 Task: Add Sprouts Tomato Basil Pasta Sauce to the cart.
Action: Mouse pressed left at (17, 89)
Screenshot: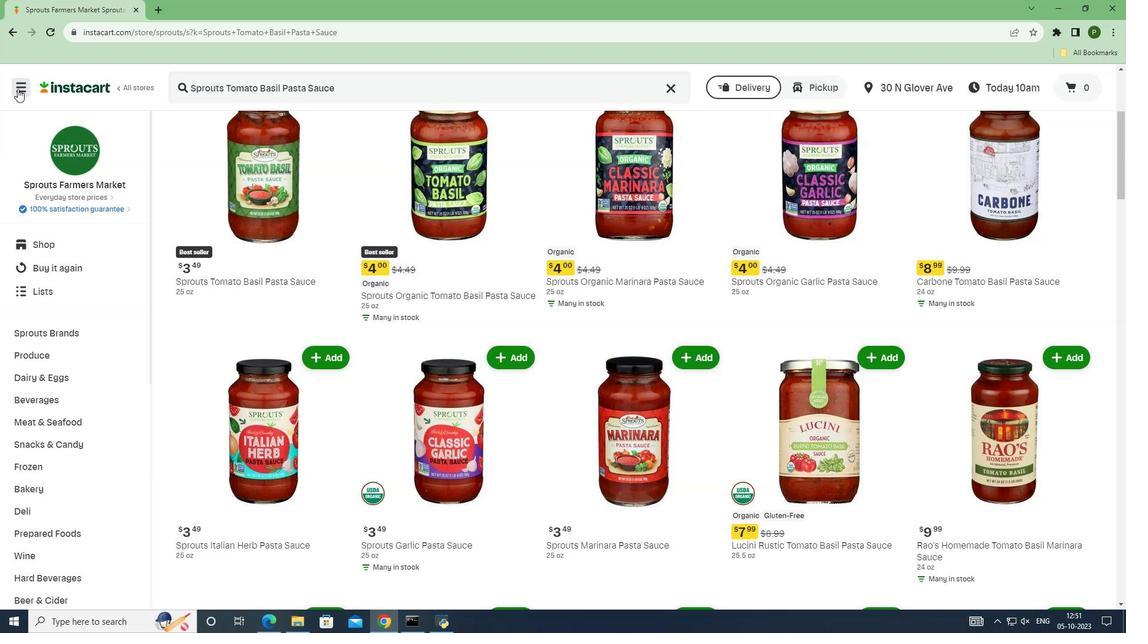 
Action: Mouse moved to (18, 312)
Screenshot: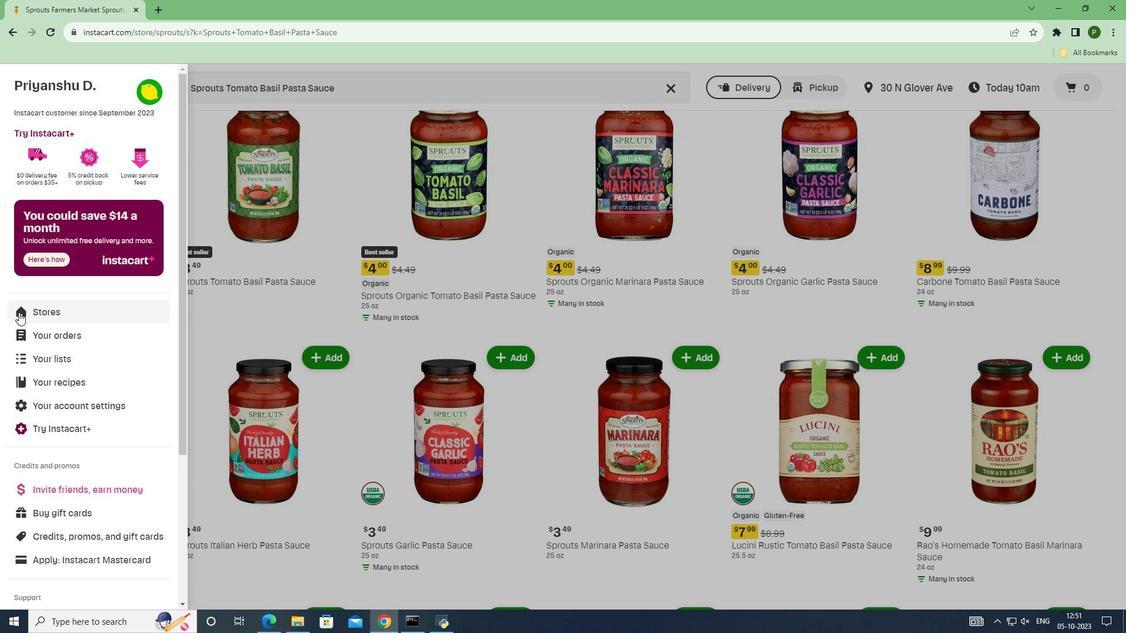
Action: Mouse pressed left at (18, 312)
Screenshot: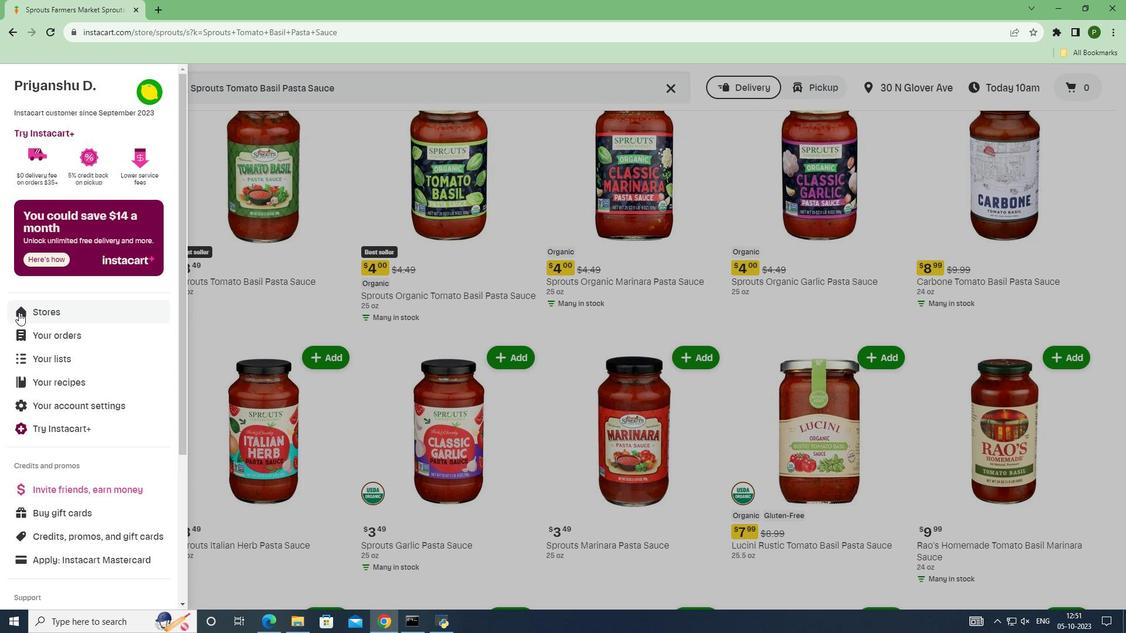 
Action: Mouse moved to (257, 135)
Screenshot: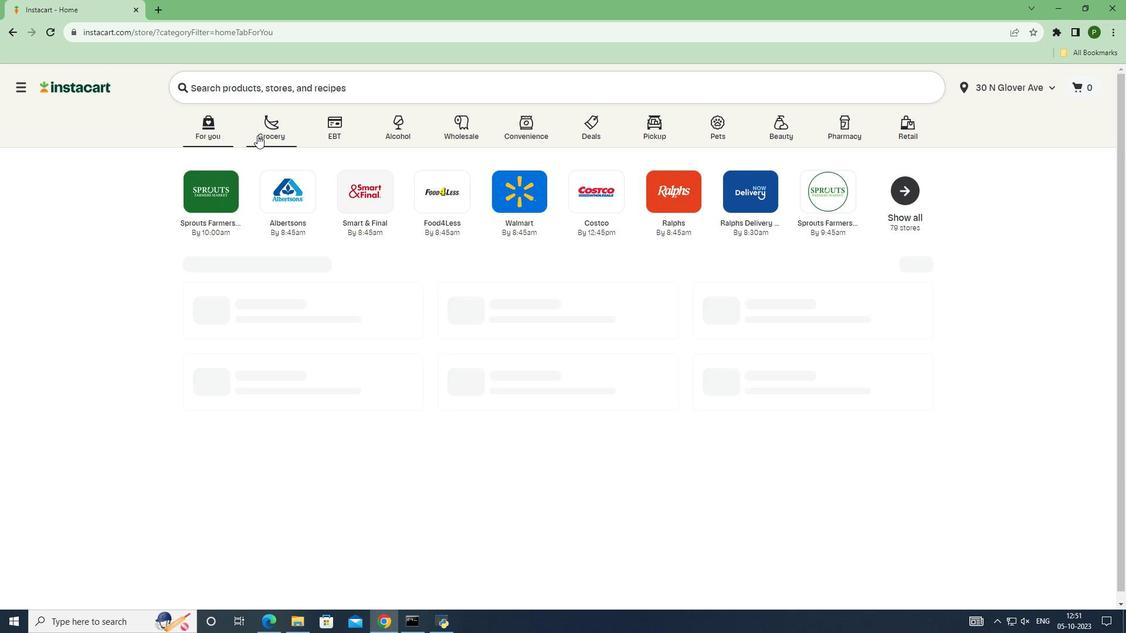 
Action: Mouse pressed left at (257, 135)
Screenshot: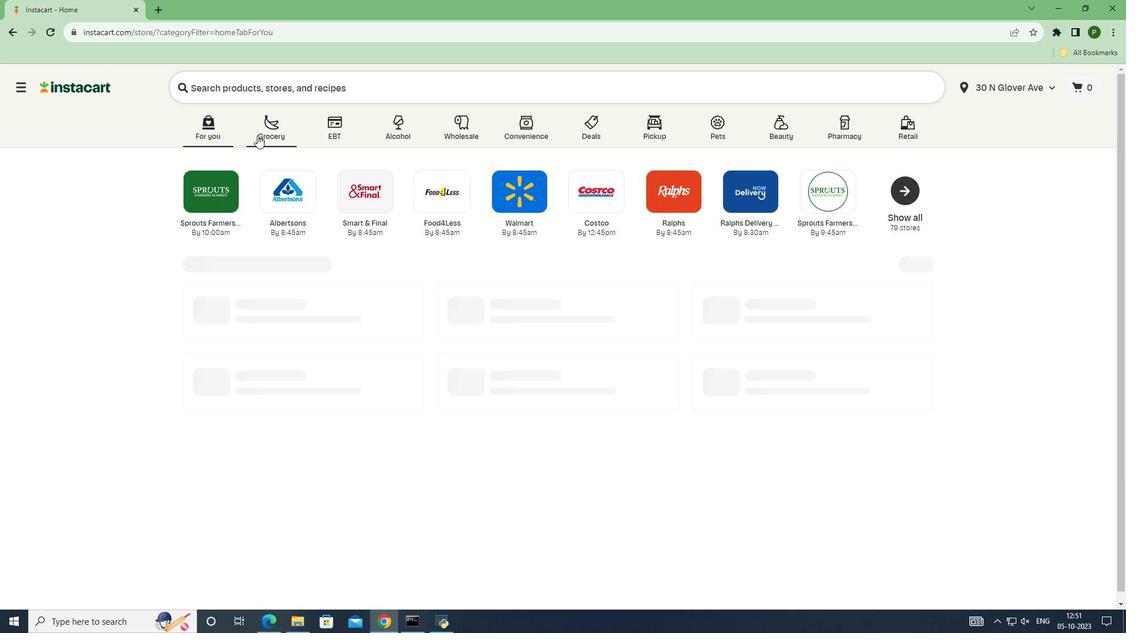 
Action: Mouse moved to (722, 261)
Screenshot: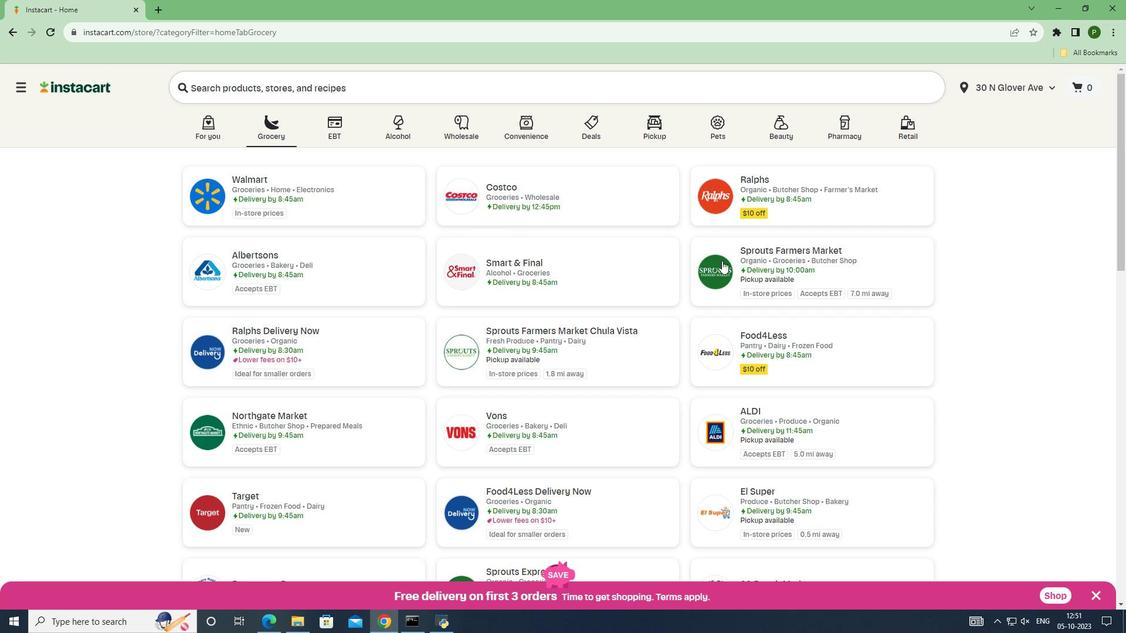 
Action: Mouse pressed left at (722, 261)
Screenshot: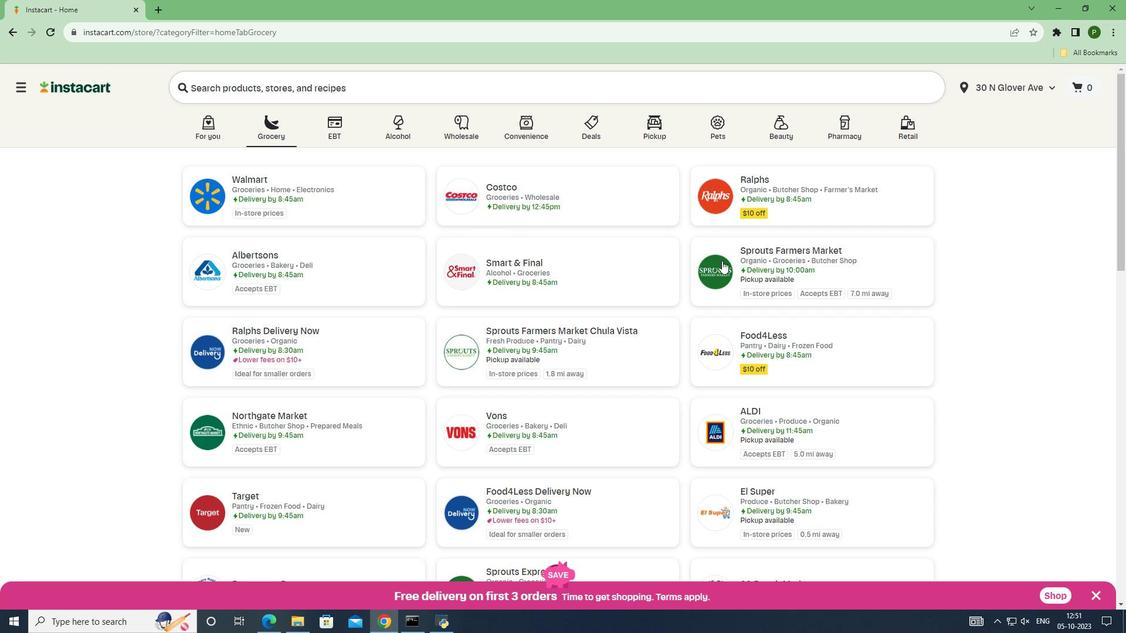 
Action: Mouse moved to (96, 335)
Screenshot: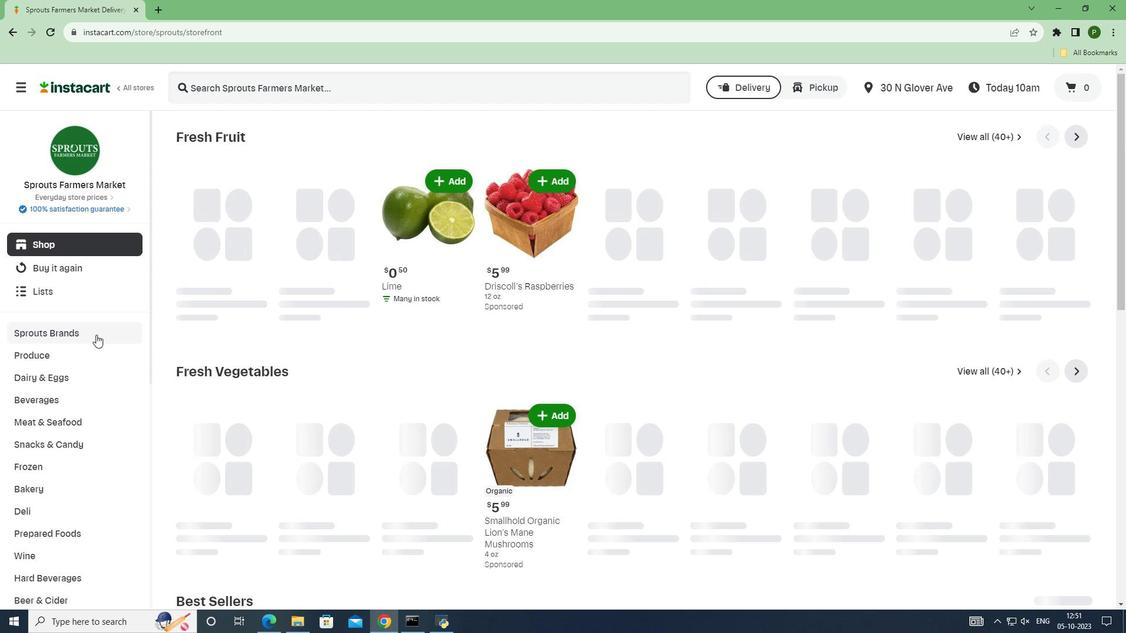 
Action: Mouse pressed left at (96, 335)
Screenshot: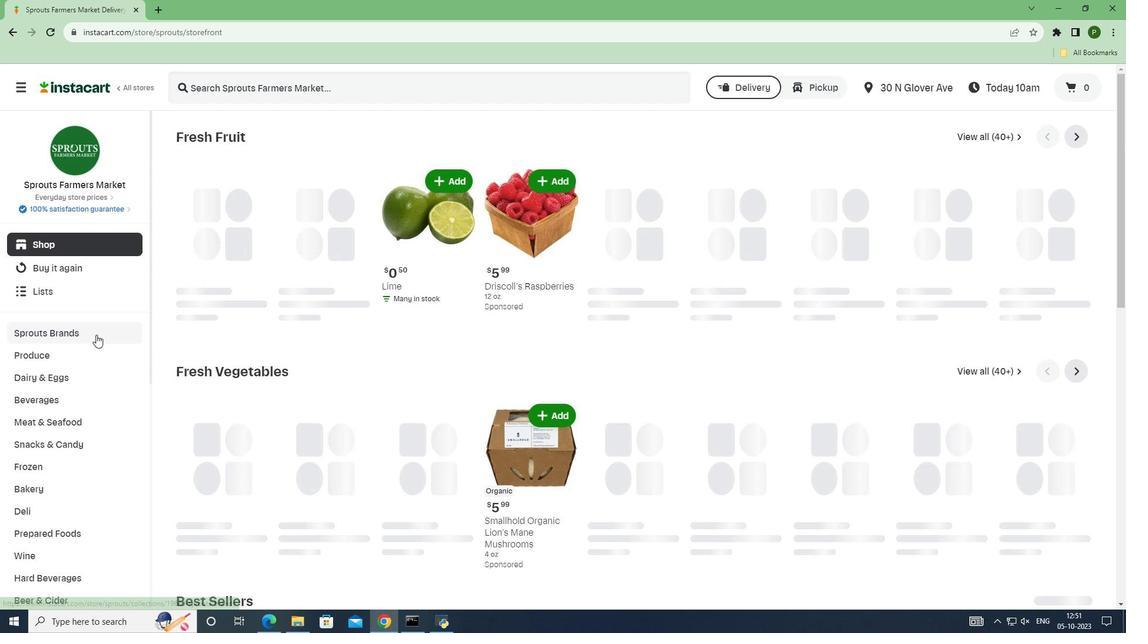 
Action: Mouse moved to (64, 422)
Screenshot: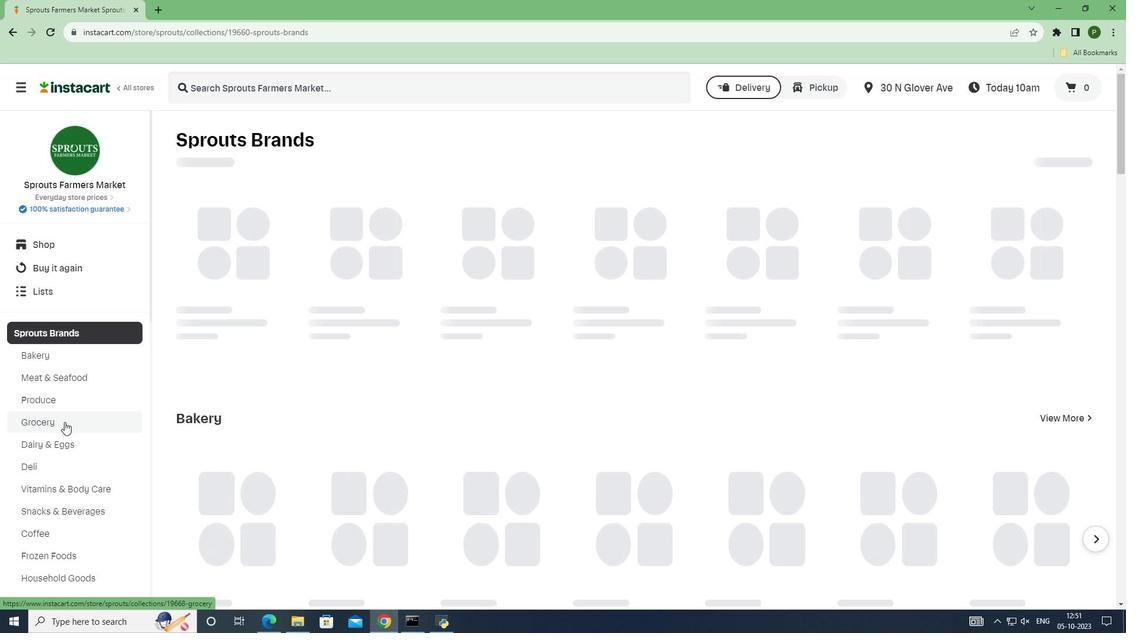 
Action: Mouse pressed left at (64, 422)
Screenshot: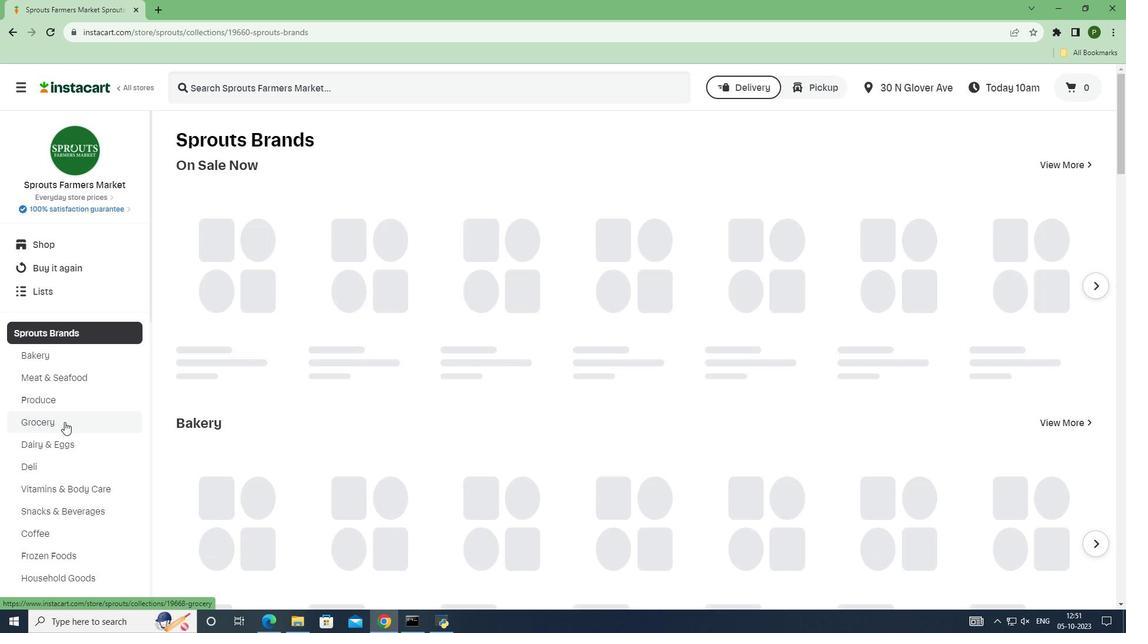 
Action: Mouse moved to (265, 291)
Screenshot: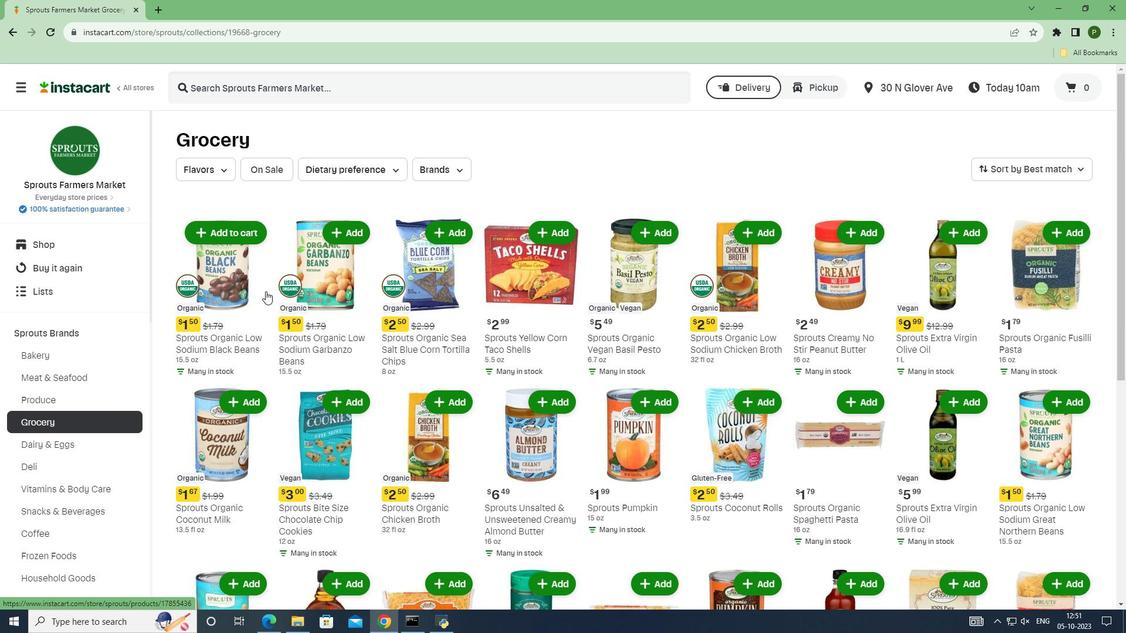 
Action: Mouse scrolled (265, 291) with delta (0, 0)
Screenshot: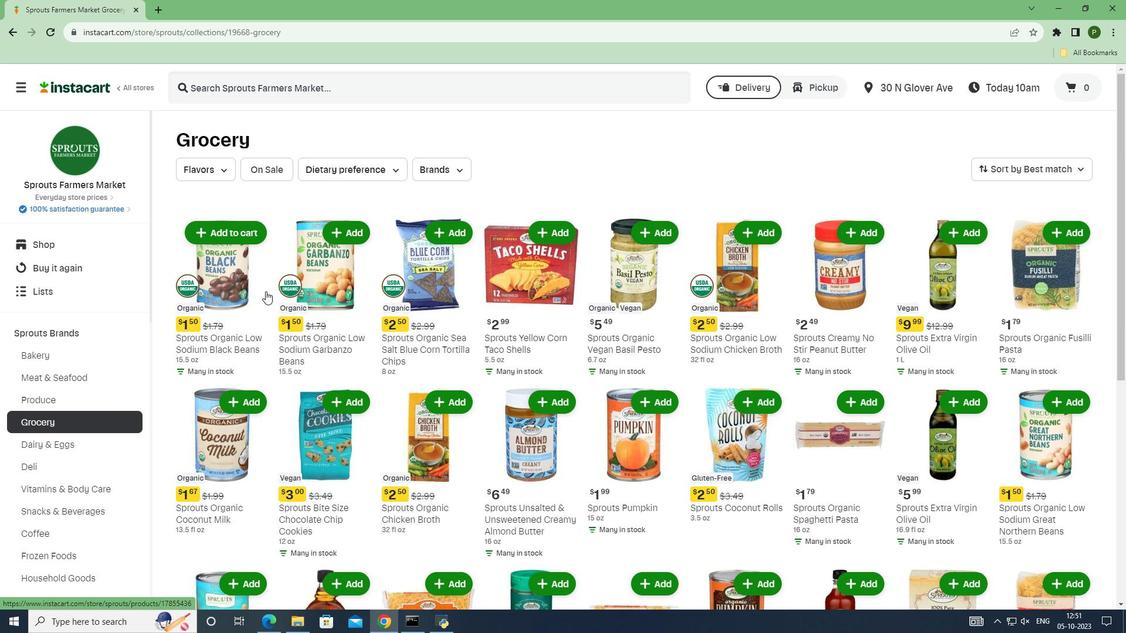 
Action: Mouse scrolled (265, 291) with delta (0, 0)
Screenshot: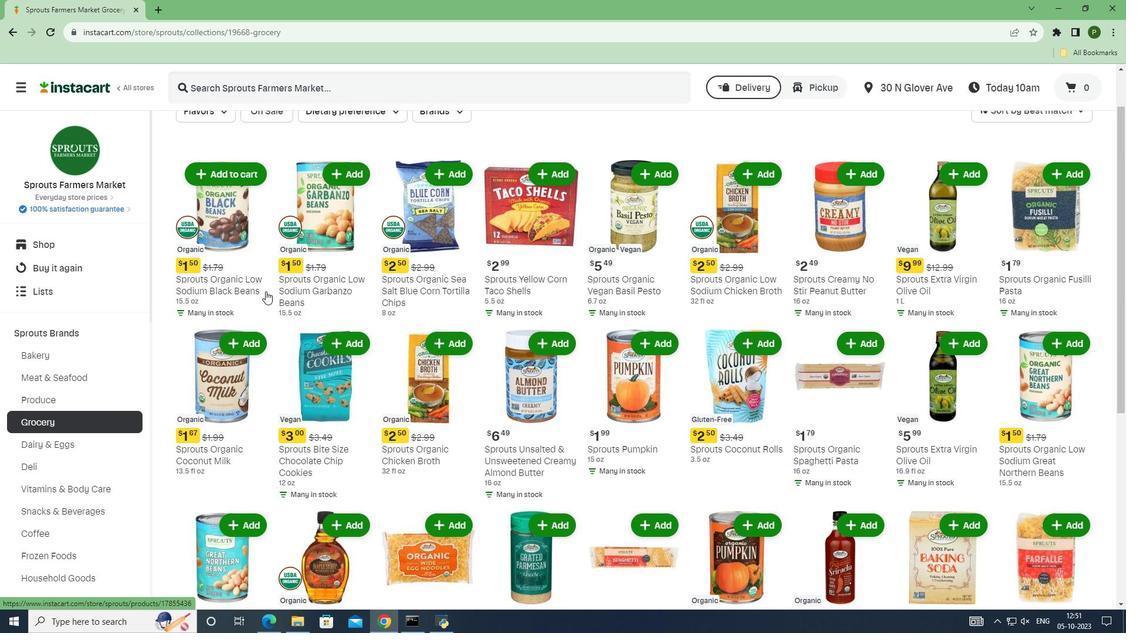 
Action: Mouse scrolled (265, 291) with delta (0, 0)
Screenshot: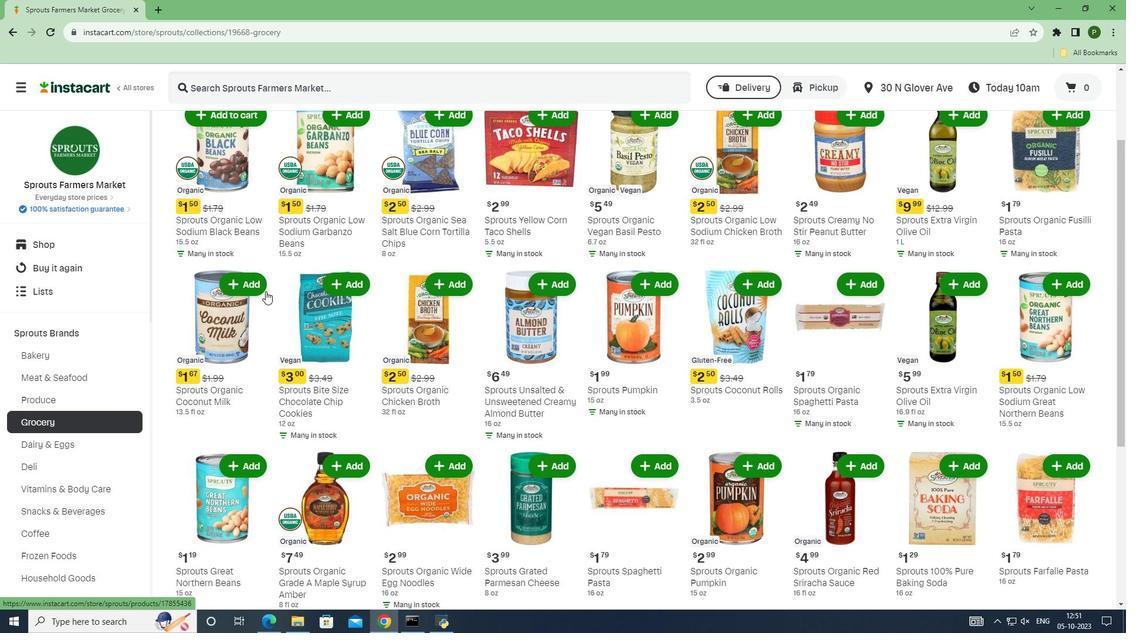 
Action: Mouse scrolled (265, 291) with delta (0, 0)
Screenshot: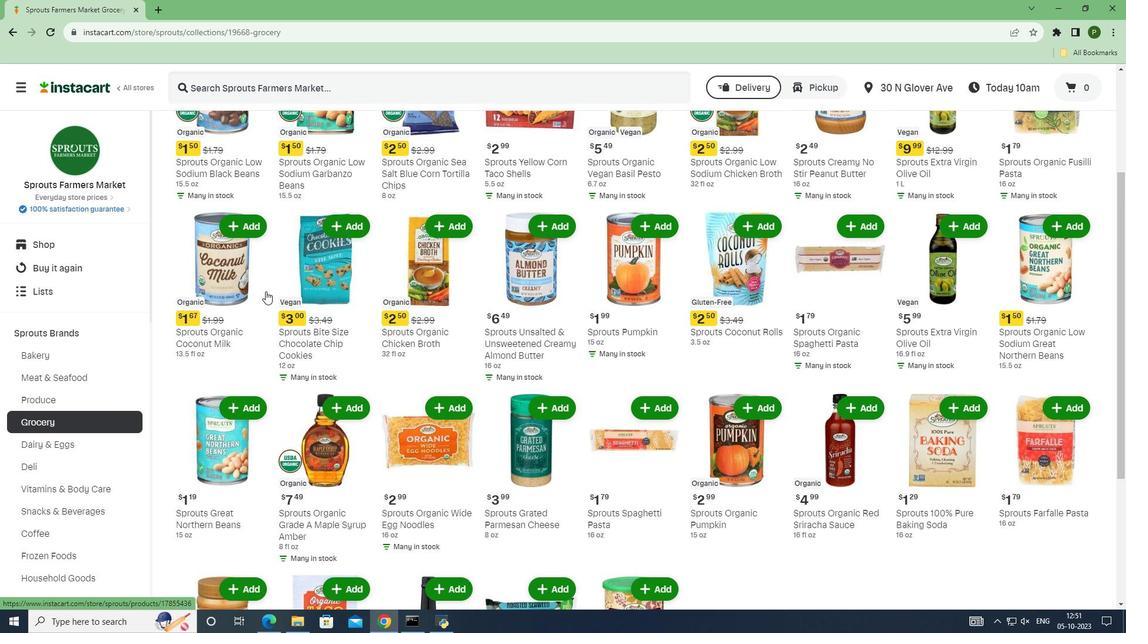 
Action: Mouse scrolled (265, 291) with delta (0, 0)
Screenshot: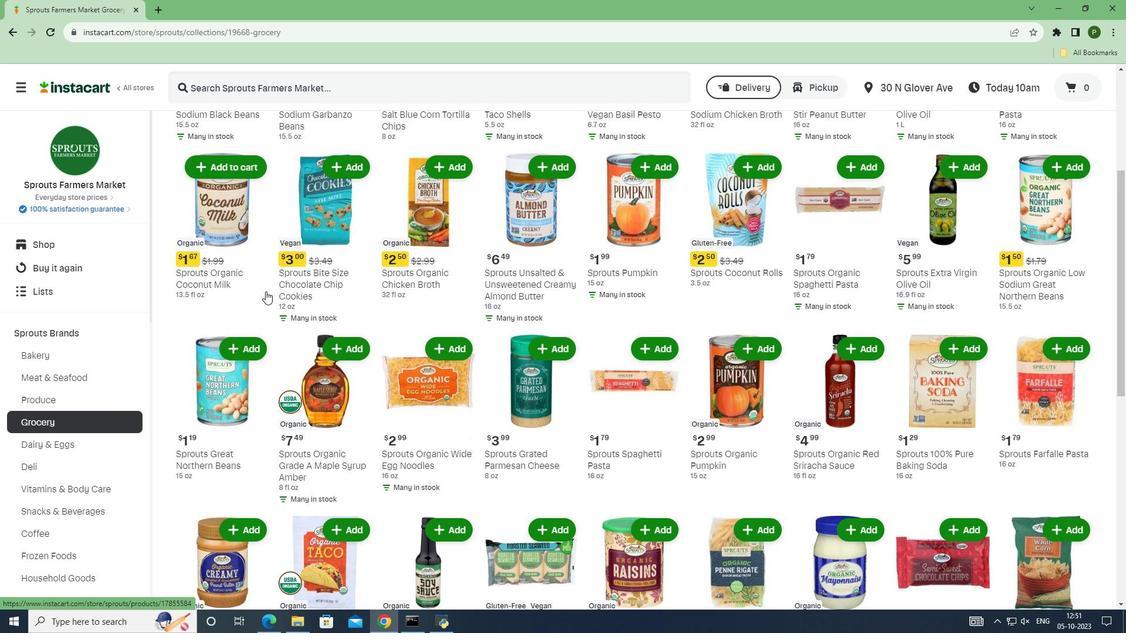 
Action: Mouse moved to (265, 291)
Screenshot: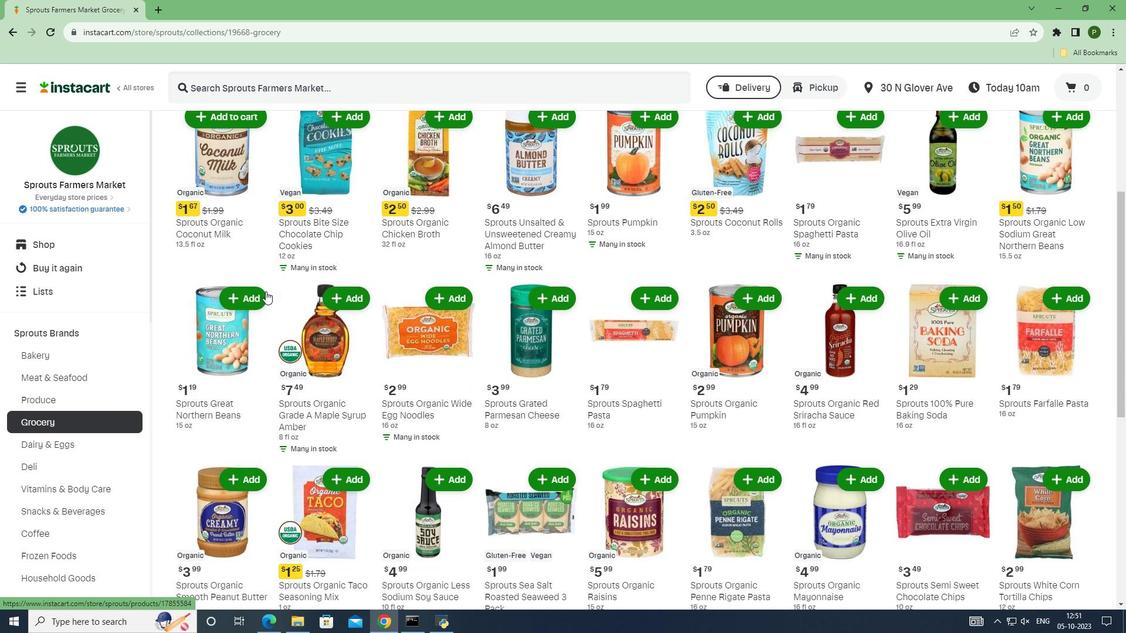 
Action: Mouse scrolled (265, 291) with delta (0, 0)
Screenshot: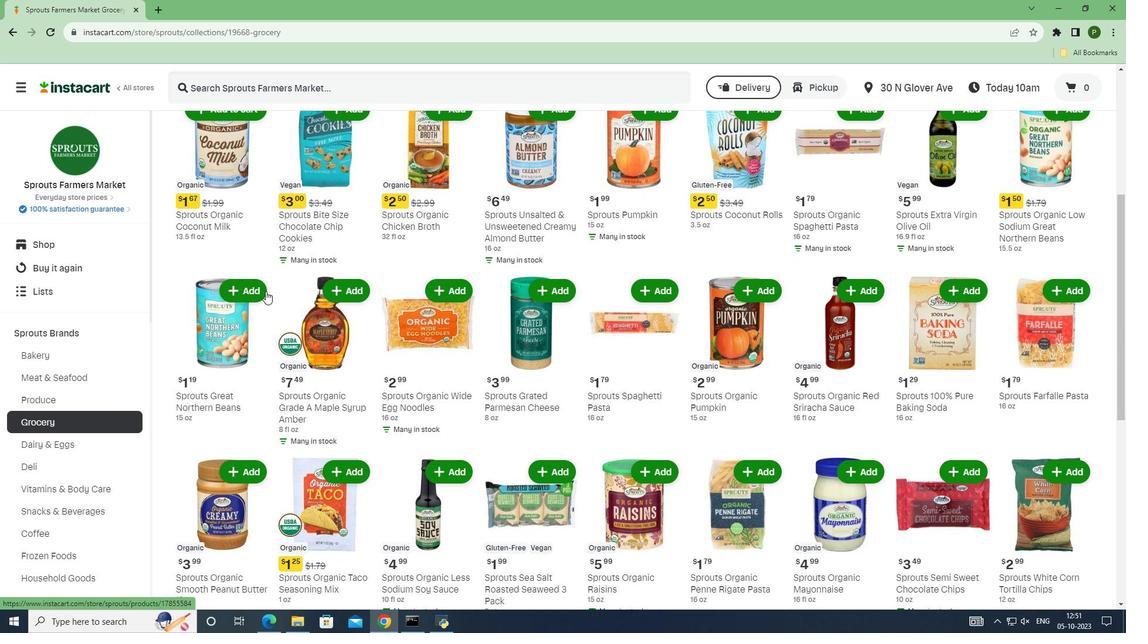 
Action: Mouse scrolled (265, 291) with delta (0, 0)
Screenshot: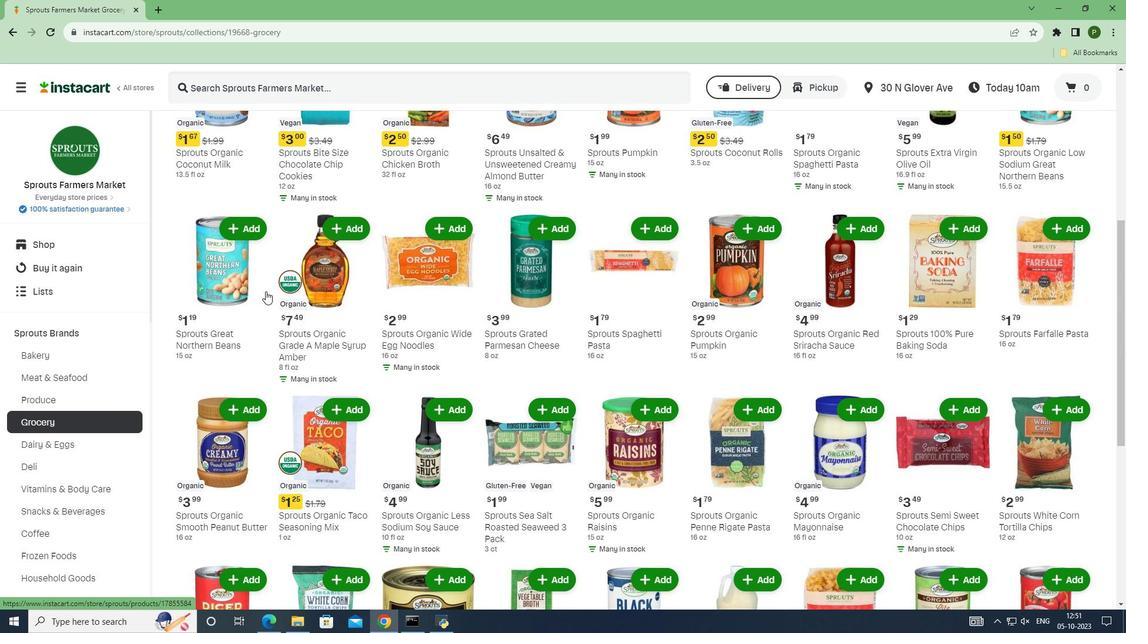 
Action: Mouse scrolled (265, 291) with delta (0, 0)
Screenshot: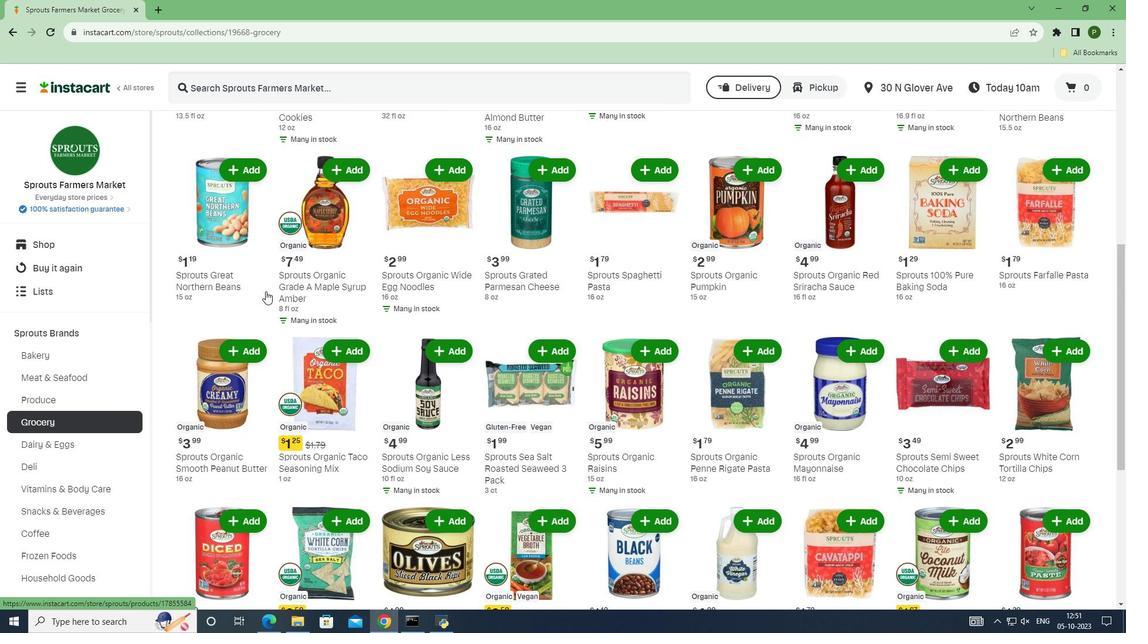 
Action: Mouse scrolled (265, 291) with delta (0, 0)
Screenshot: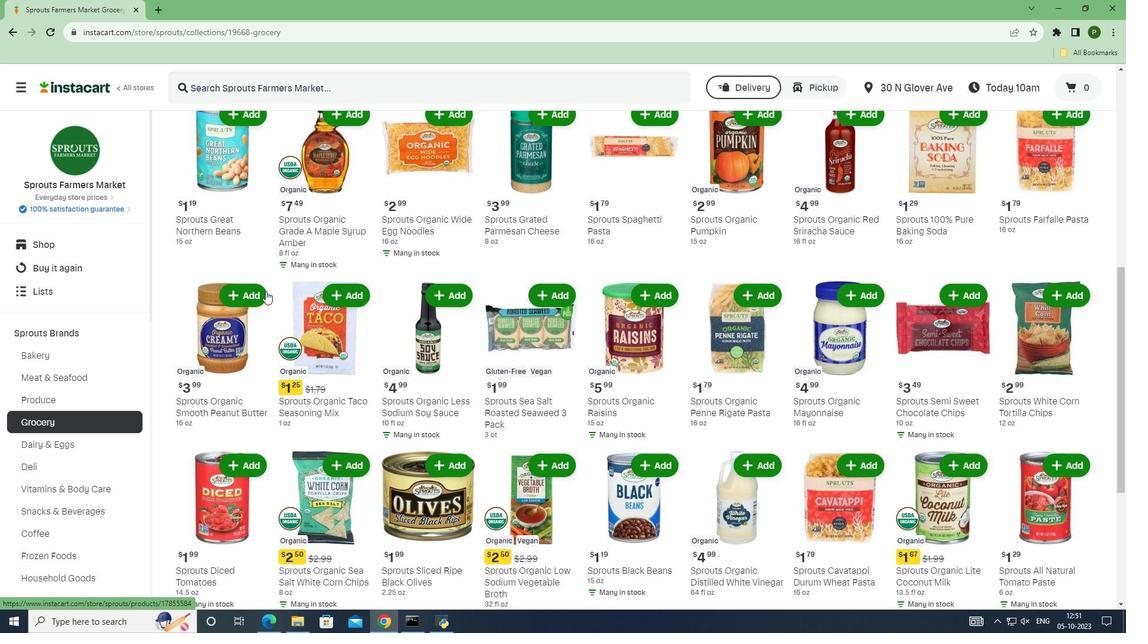 
Action: Mouse scrolled (265, 291) with delta (0, 0)
Screenshot: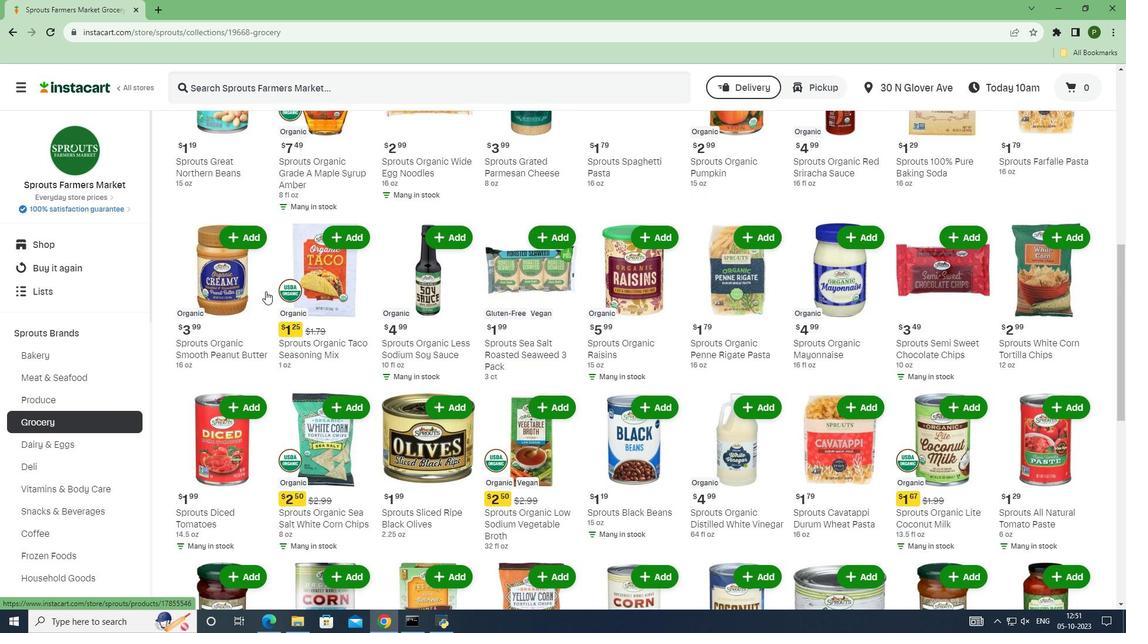 
Action: Mouse moved to (265, 292)
Screenshot: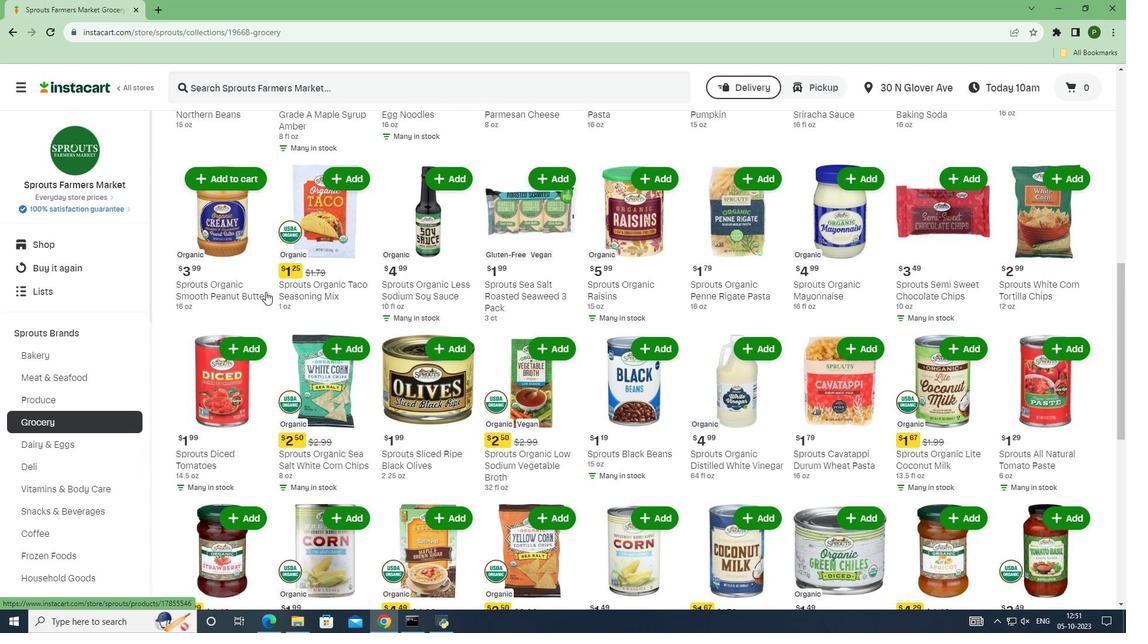 
Action: Mouse scrolled (265, 291) with delta (0, 0)
Screenshot: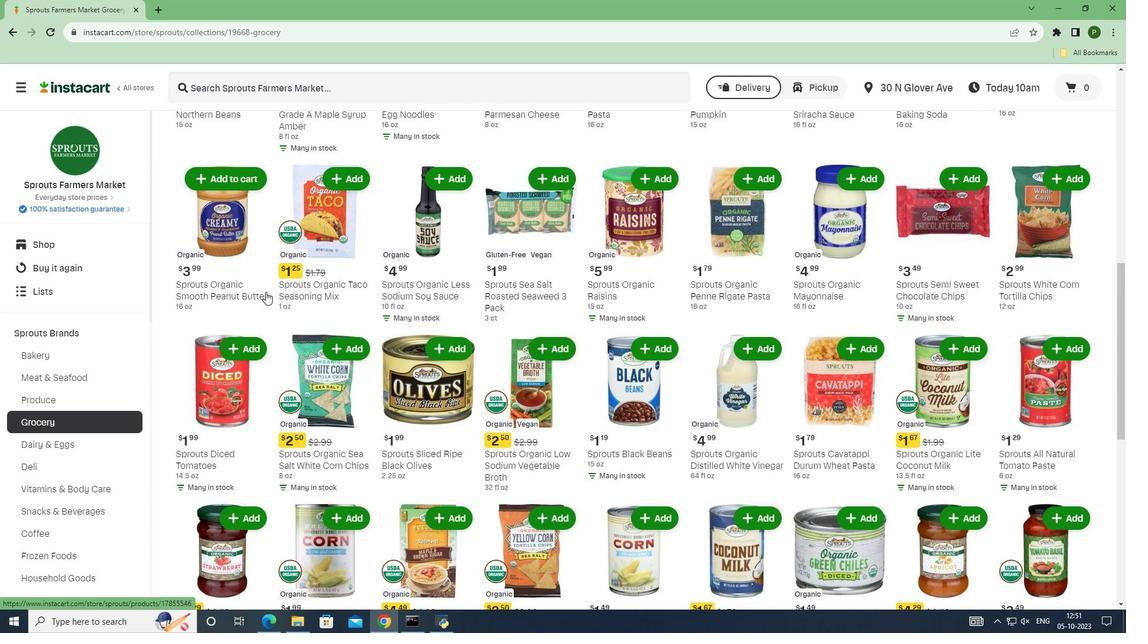 
Action: Mouse scrolled (265, 291) with delta (0, 0)
Screenshot: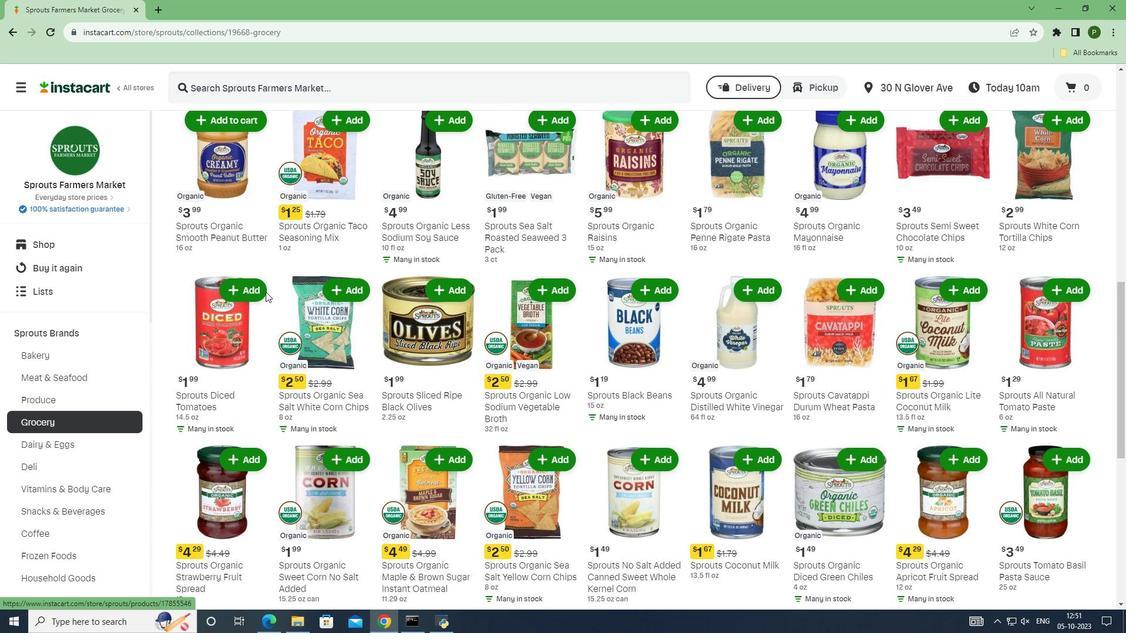 
Action: Mouse scrolled (265, 291) with delta (0, 0)
Screenshot: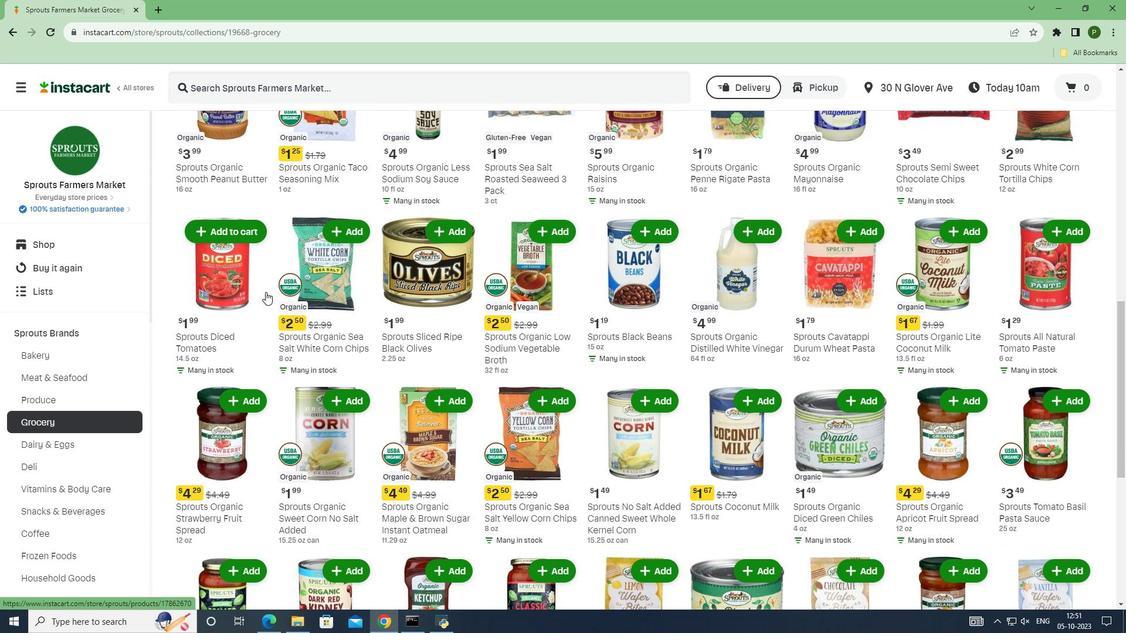 
Action: Mouse scrolled (265, 291) with delta (0, 0)
Screenshot: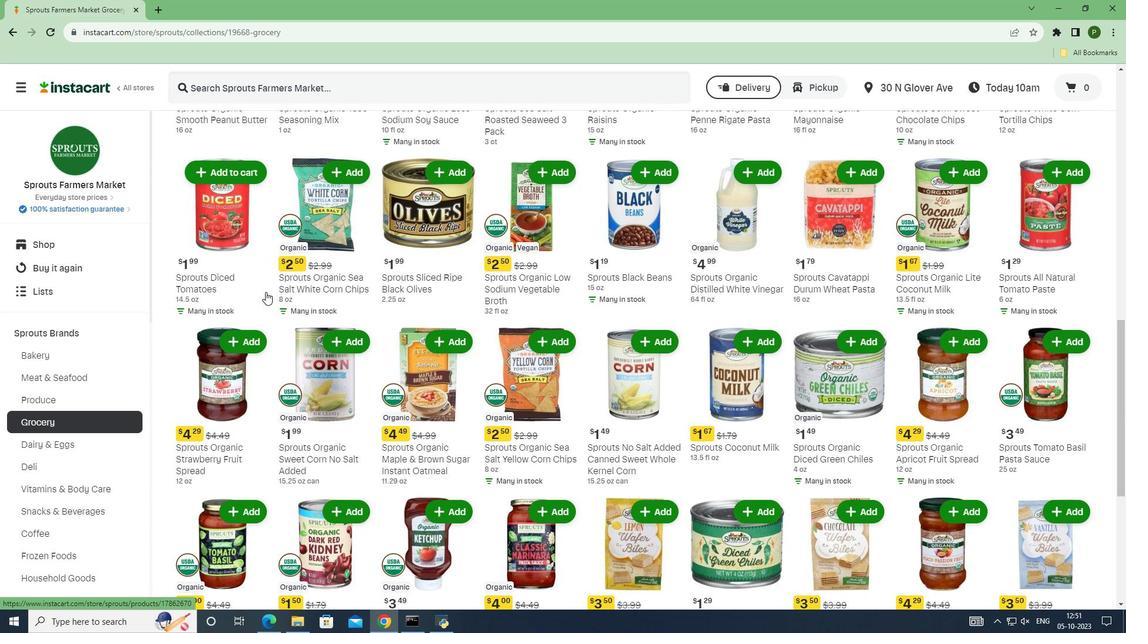 
Action: Mouse scrolled (265, 291) with delta (0, 0)
Screenshot: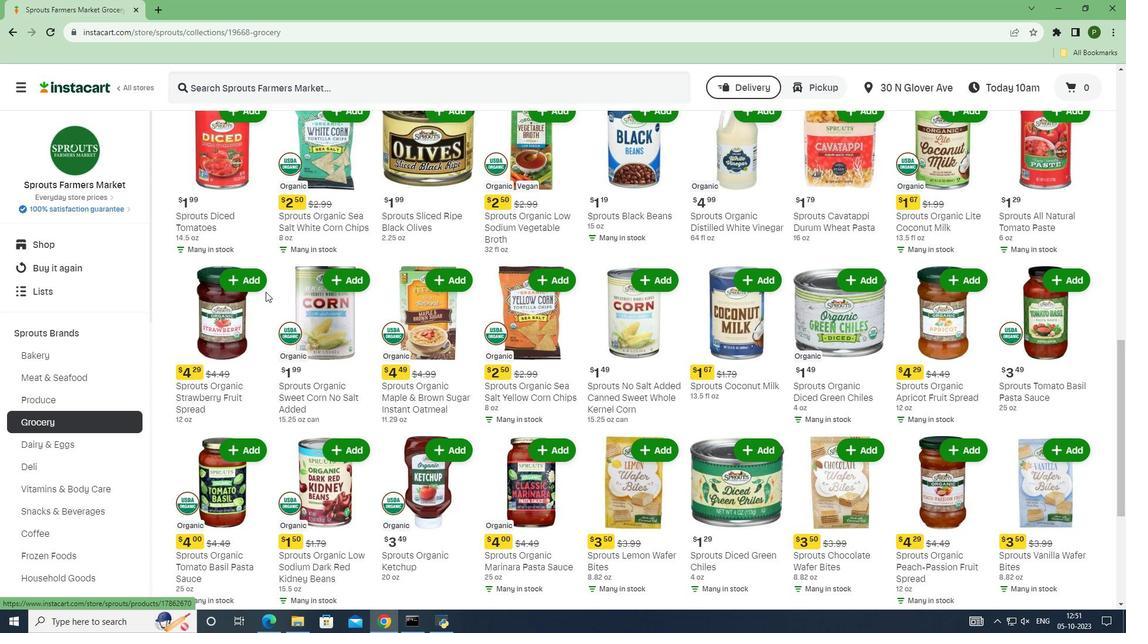 
Action: Mouse scrolled (265, 291) with delta (0, 0)
Screenshot: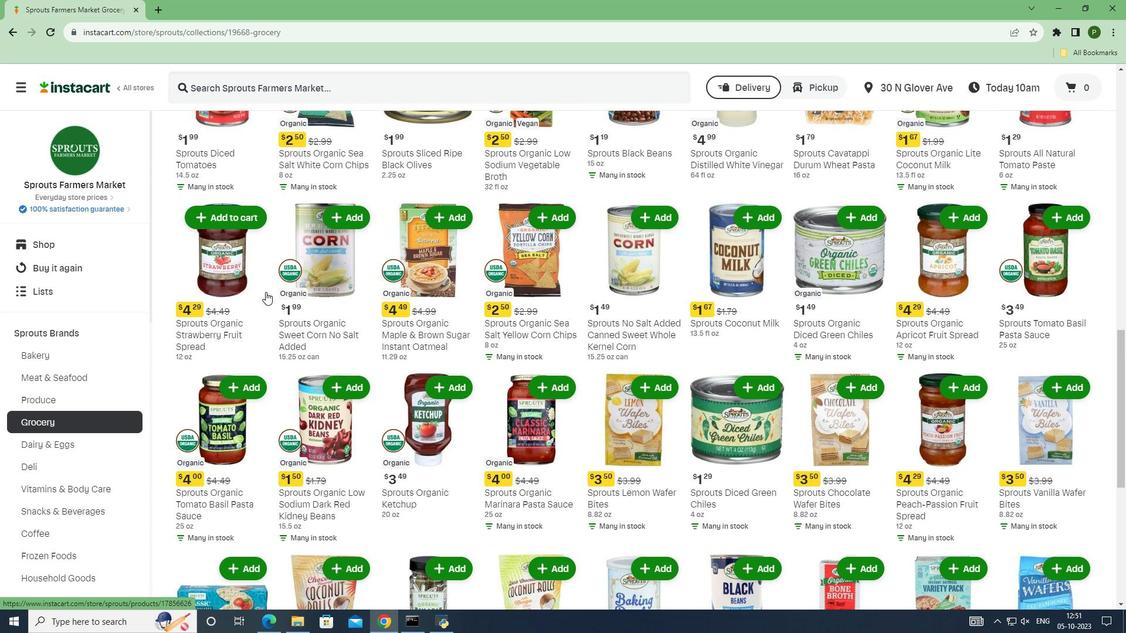 
Action: Mouse moved to (1049, 169)
Screenshot: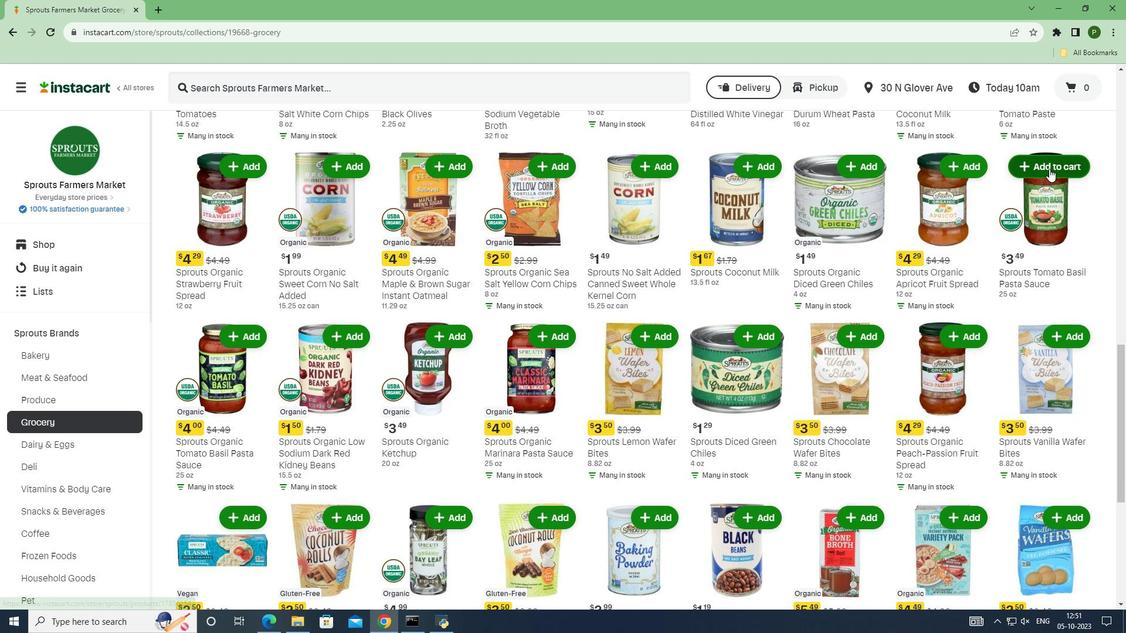 
Action: Mouse pressed left at (1049, 169)
Screenshot: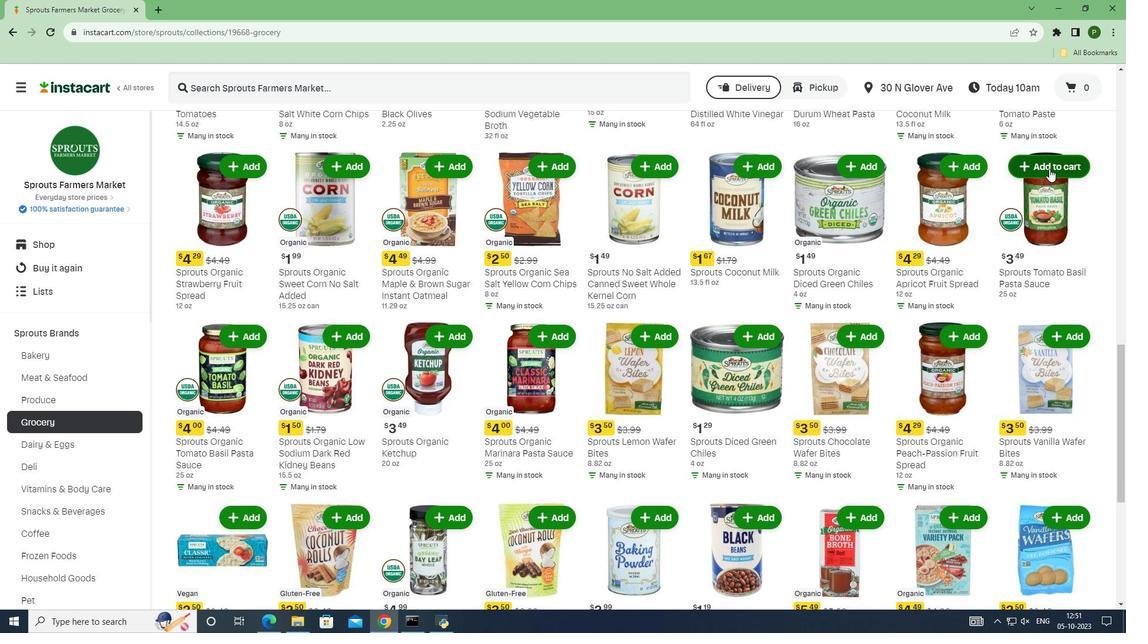 
